 Task: Use the formula "ISERR" in spreadsheet "Project protfolio".
Action: Mouse moved to (145, 85)
Screenshot: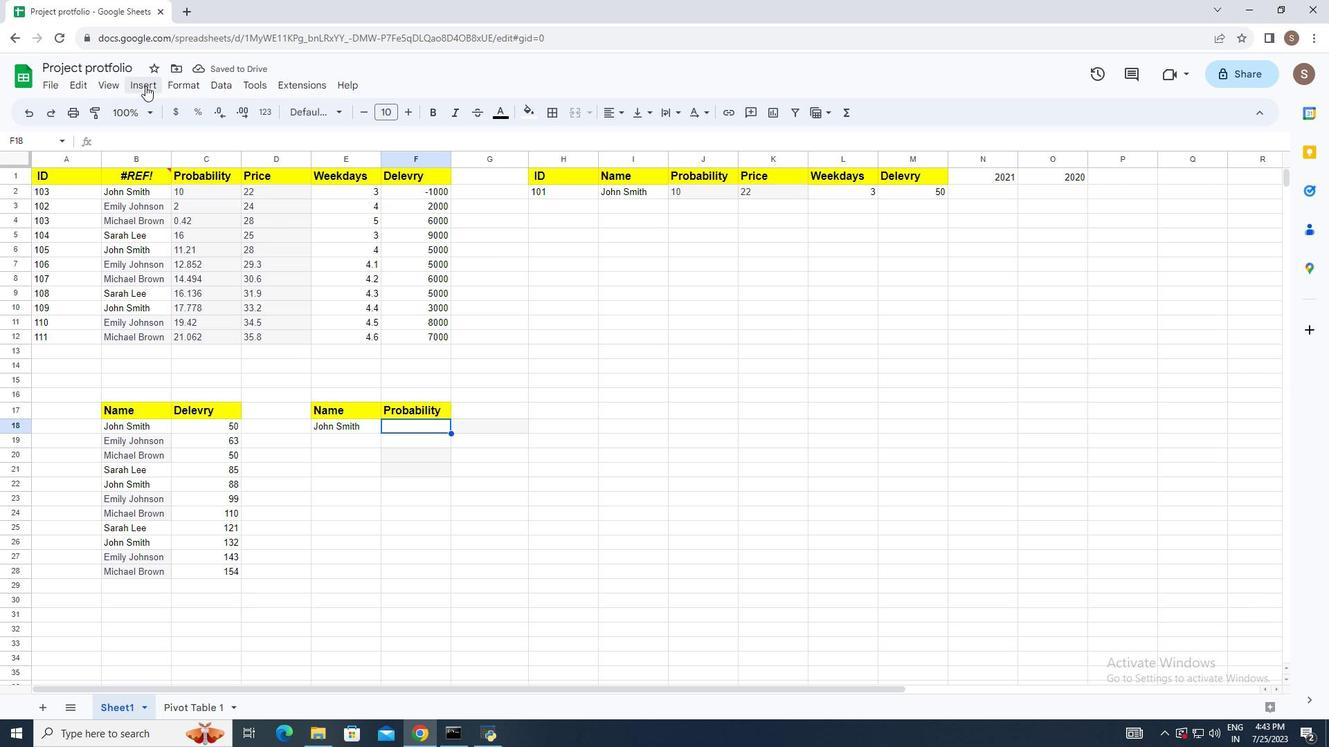 
Action: Mouse pressed left at (145, 85)
Screenshot: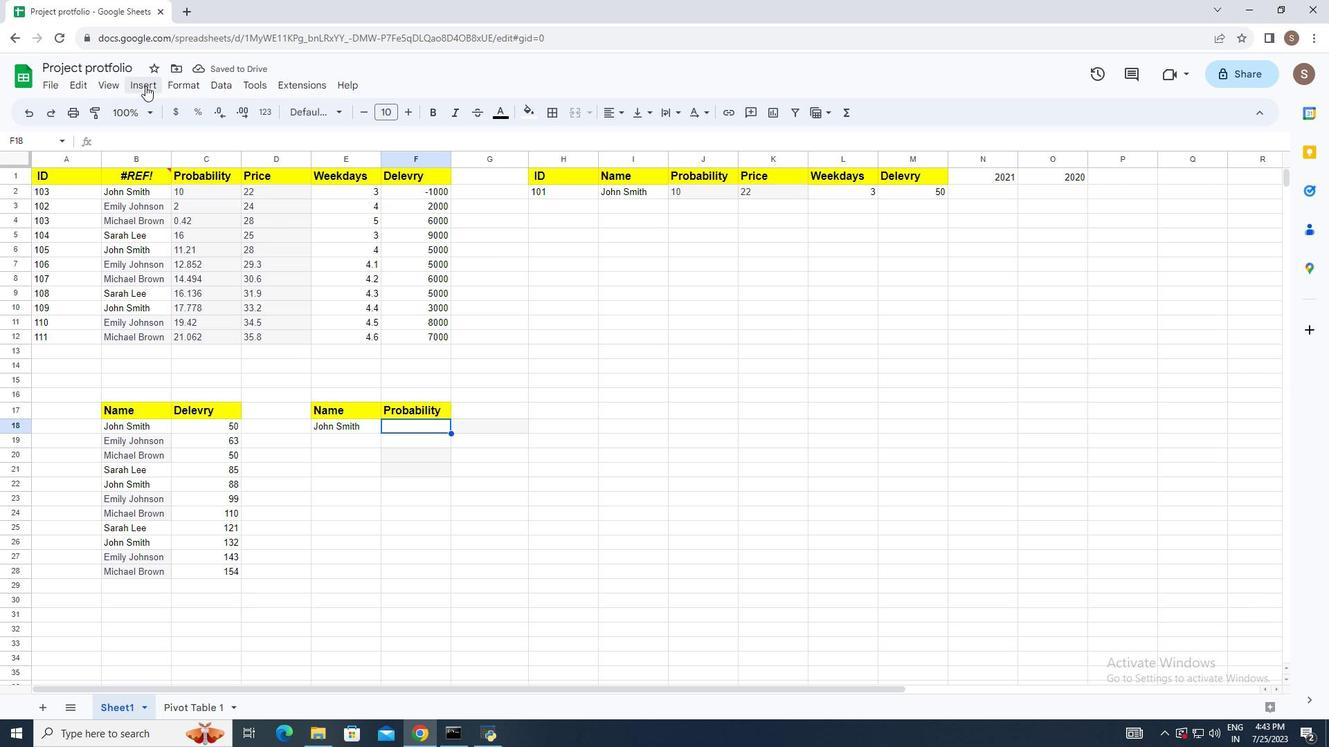 
Action: Mouse moved to (233, 328)
Screenshot: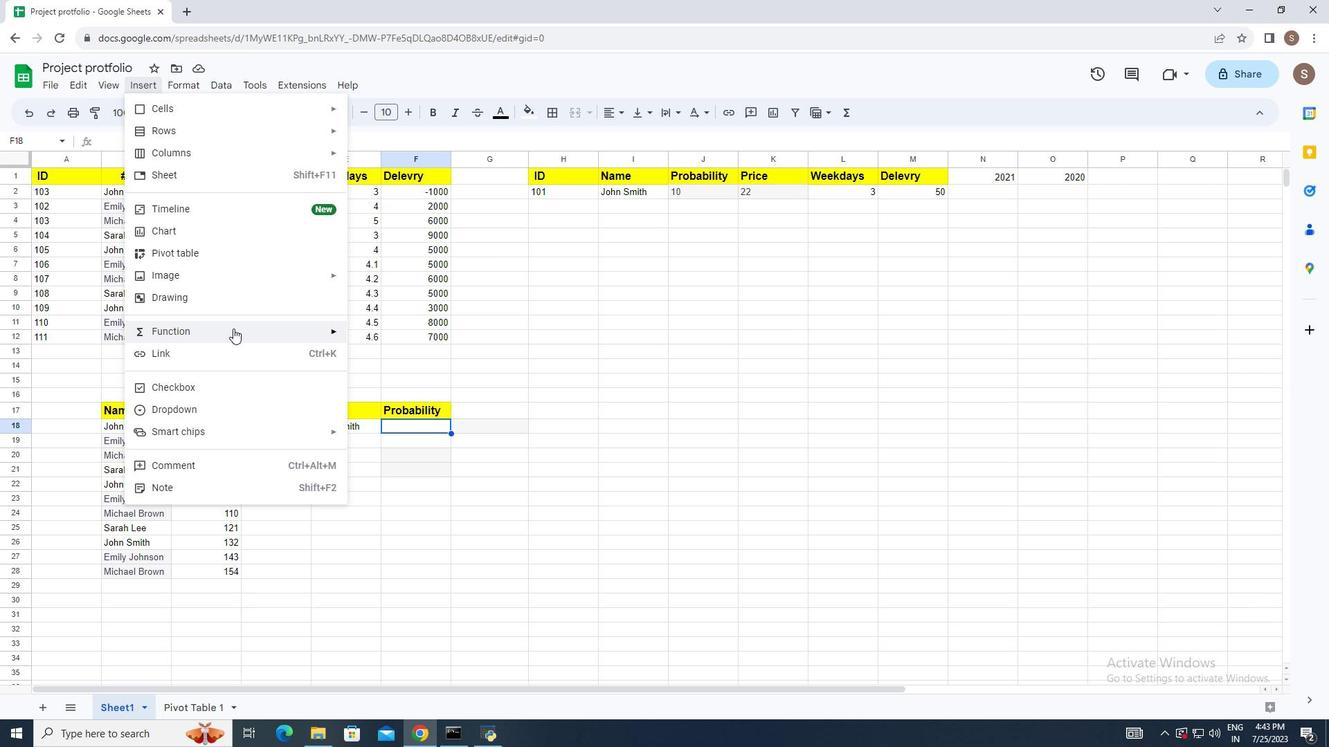 
Action: Mouse pressed left at (233, 328)
Screenshot: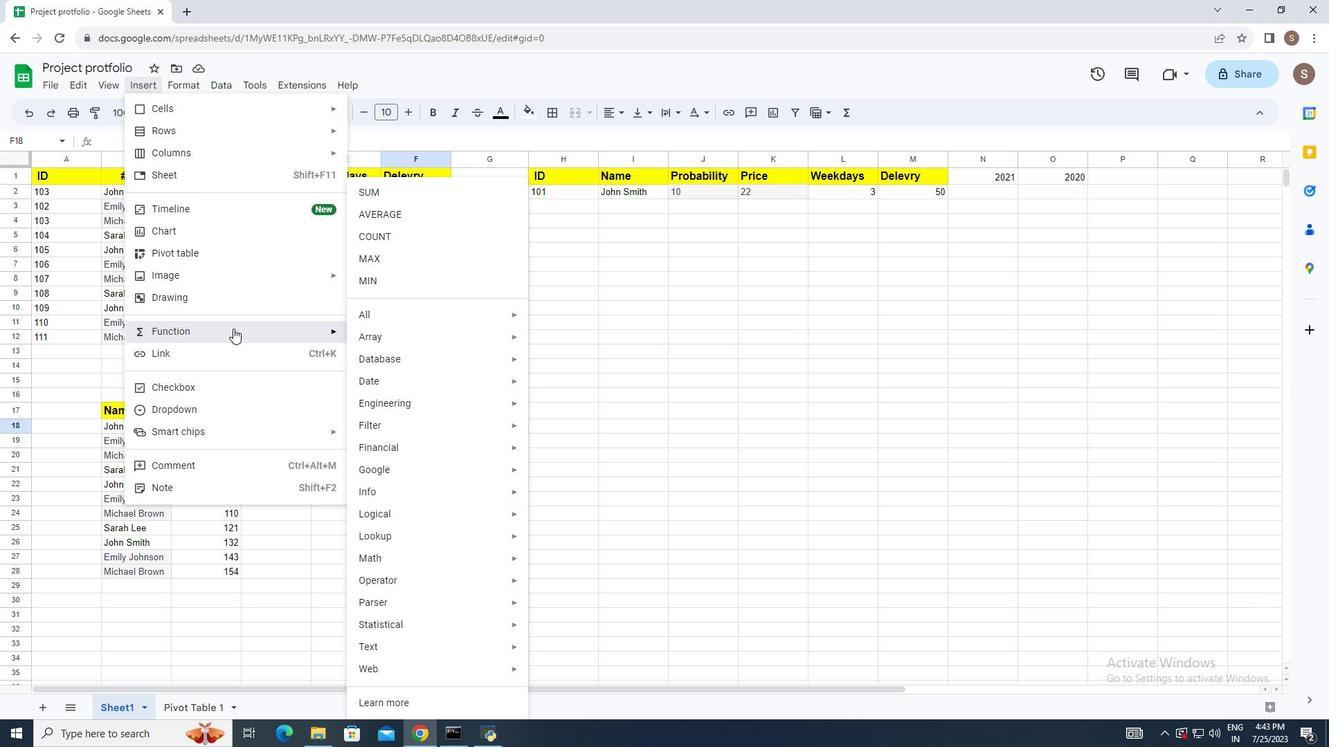 
Action: Mouse moved to (411, 305)
Screenshot: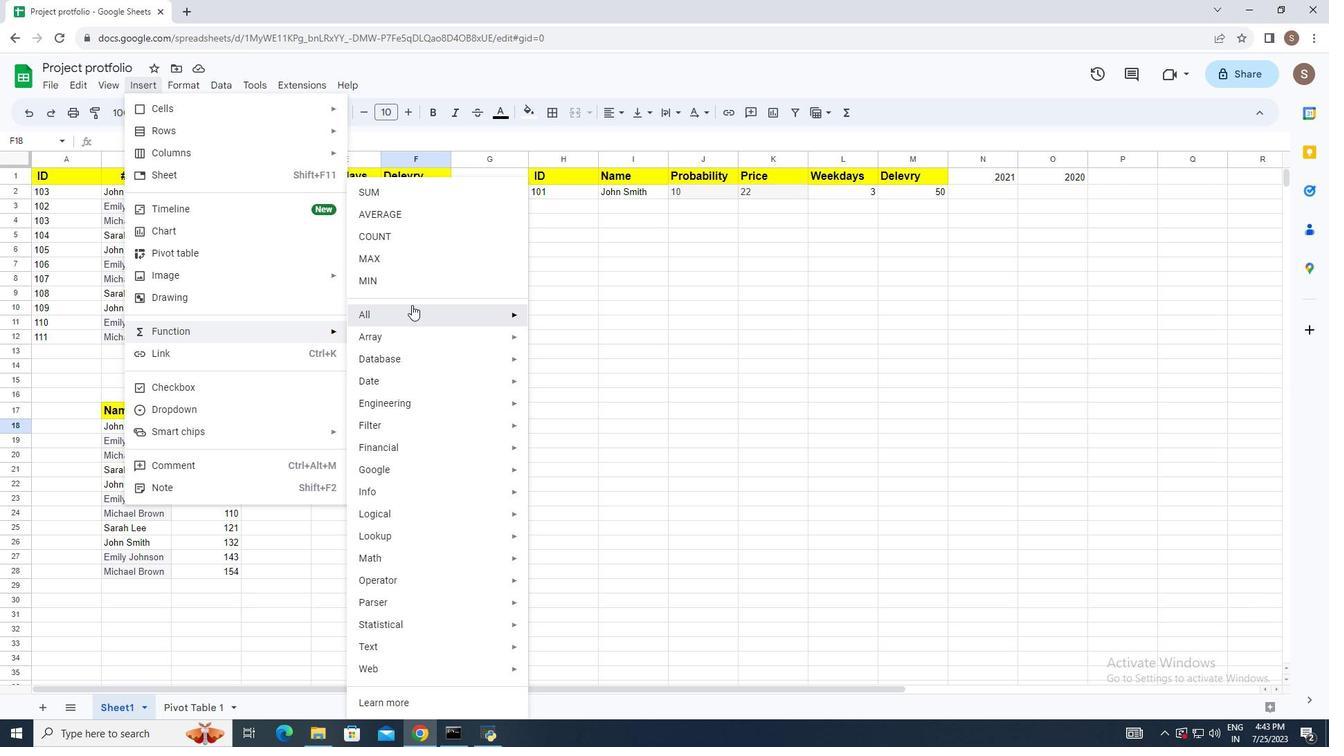 
Action: Mouse pressed left at (411, 305)
Screenshot: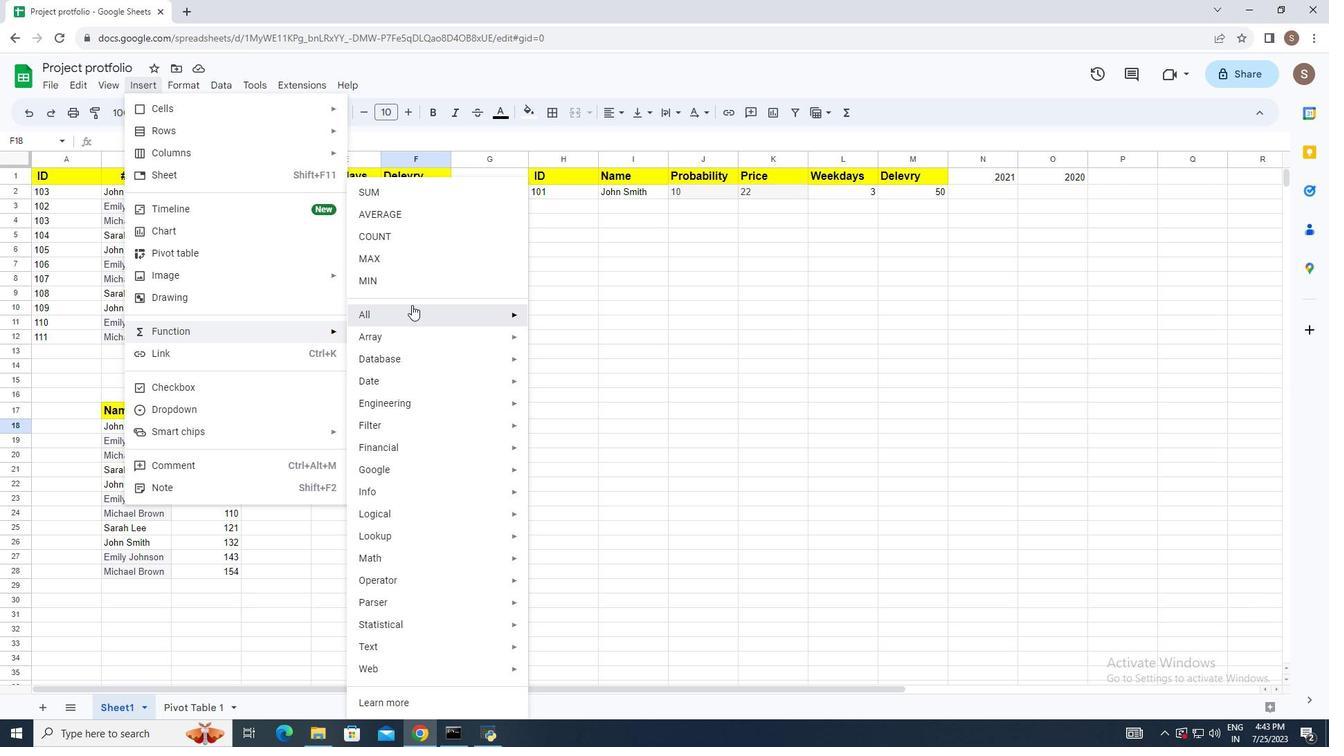 
Action: Mouse moved to (598, 293)
Screenshot: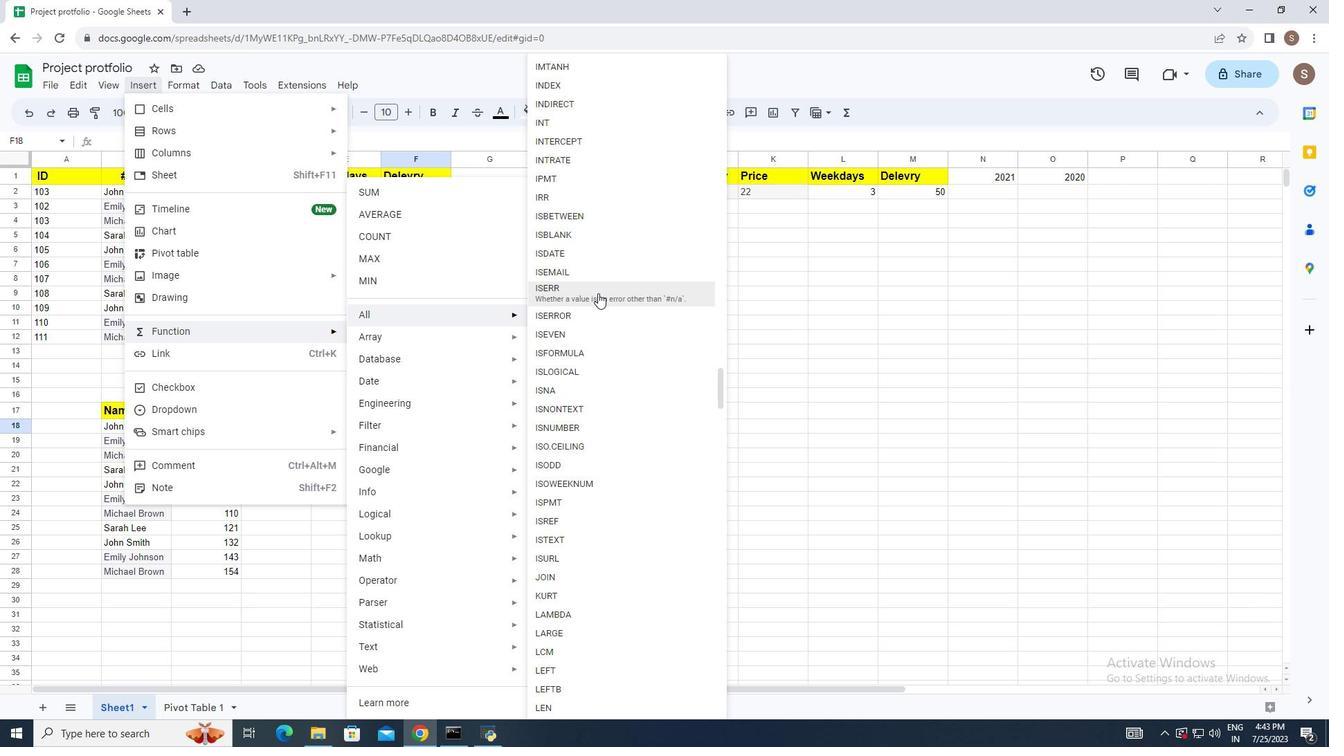 
Action: Mouse pressed left at (598, 293)
Screenshot: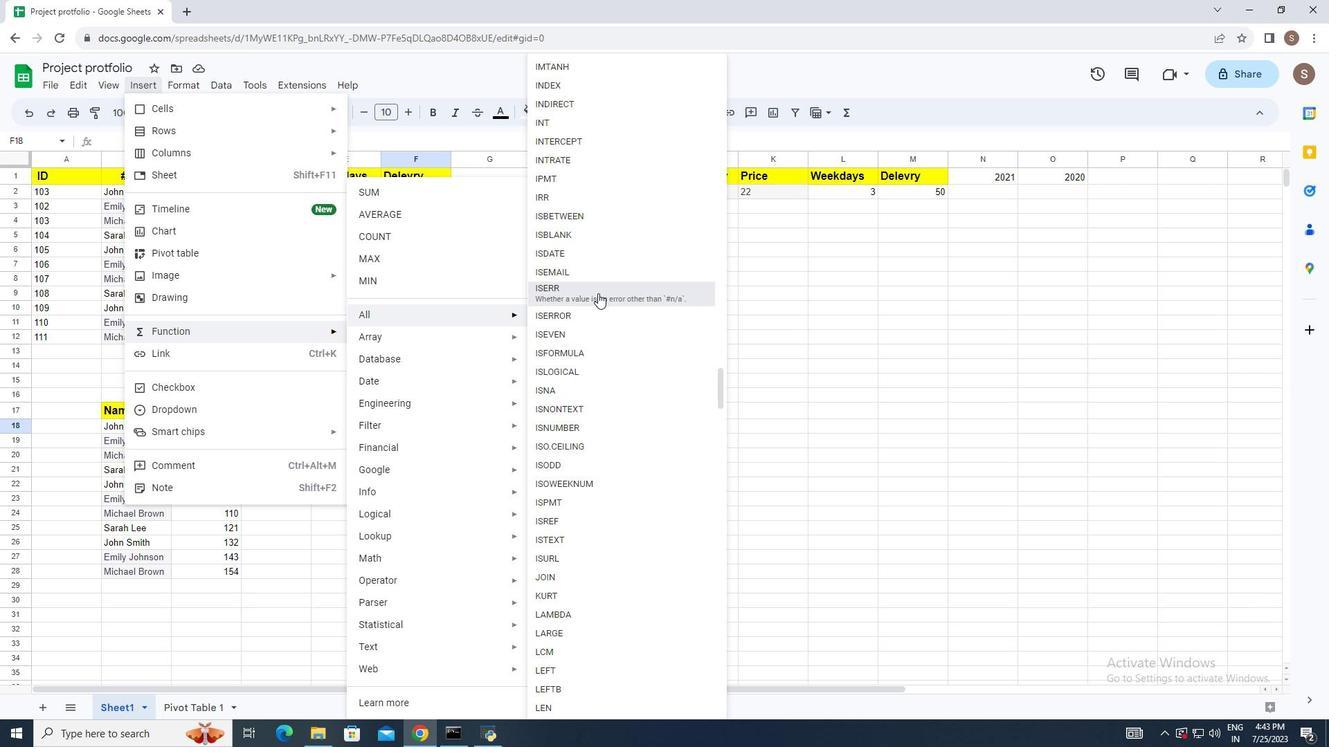 
Action: Mouse moved to (520, 386)
Screenshot: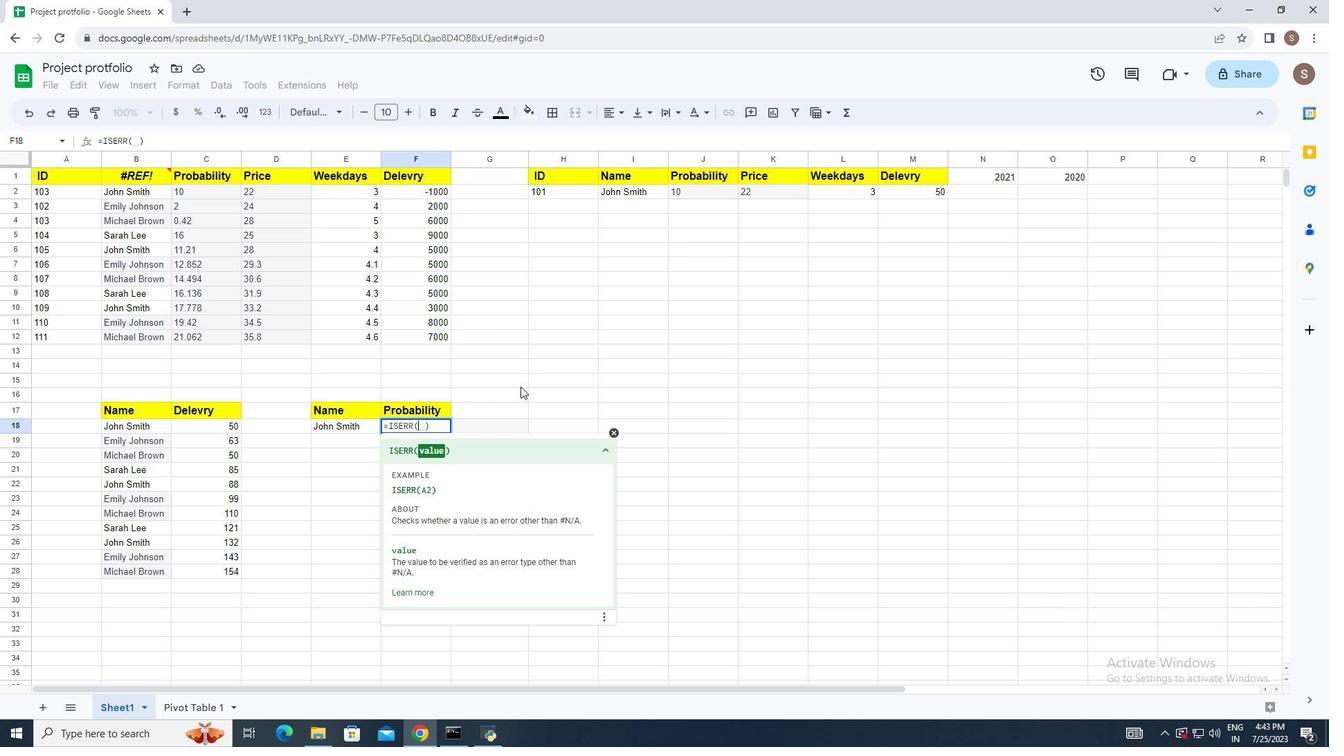 
Action: Key pressed <Key.shift>A2<Key.enter>
Screenshot: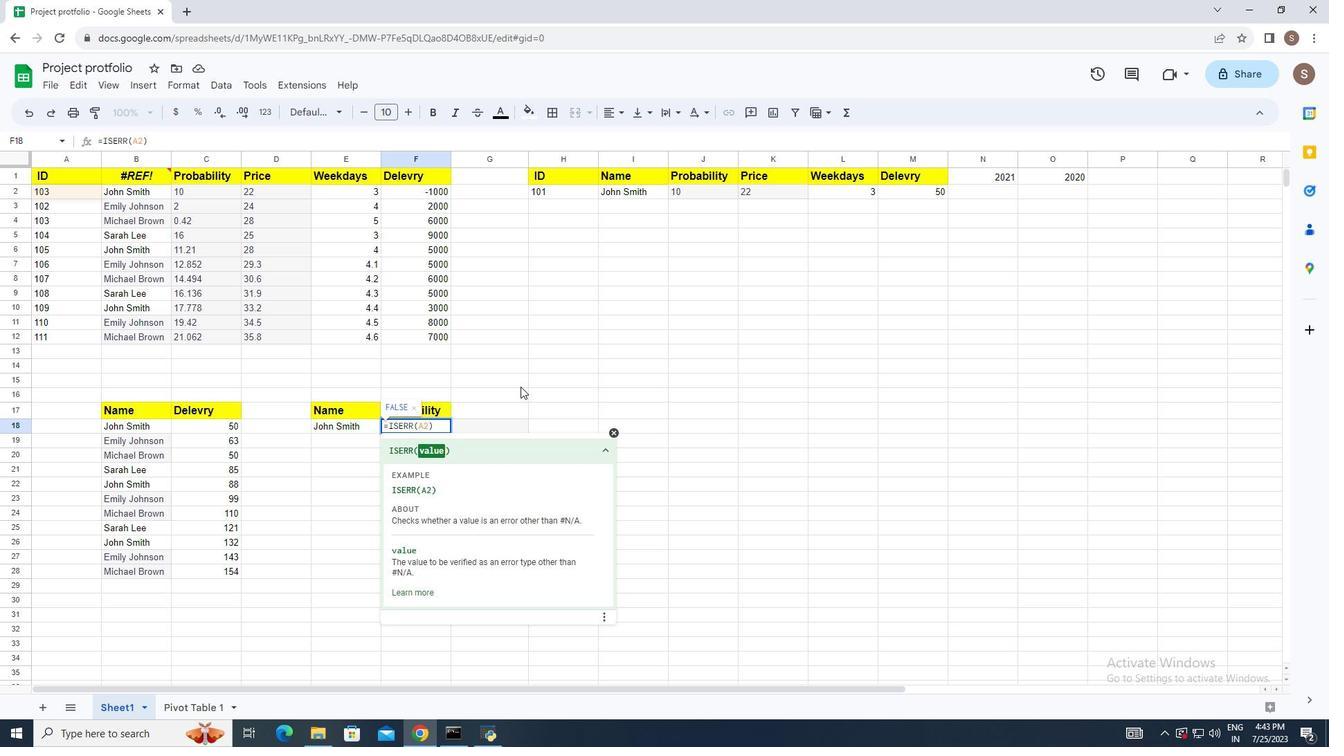 
